 Task: In the Contact  Valentina_Carter@carnegiehall.org, schedule and save the meeting with title: 'Collaborative Discussion', Select date: '4 August, 2023', select start time: 11:00:AM. Add location on call (415) 123-4595 with meeting description: For further discussion on products, kindly join the meeting.. Logged in from softage.4@softage.net
Action: Mouse moved to (73, 57)
Screenshot: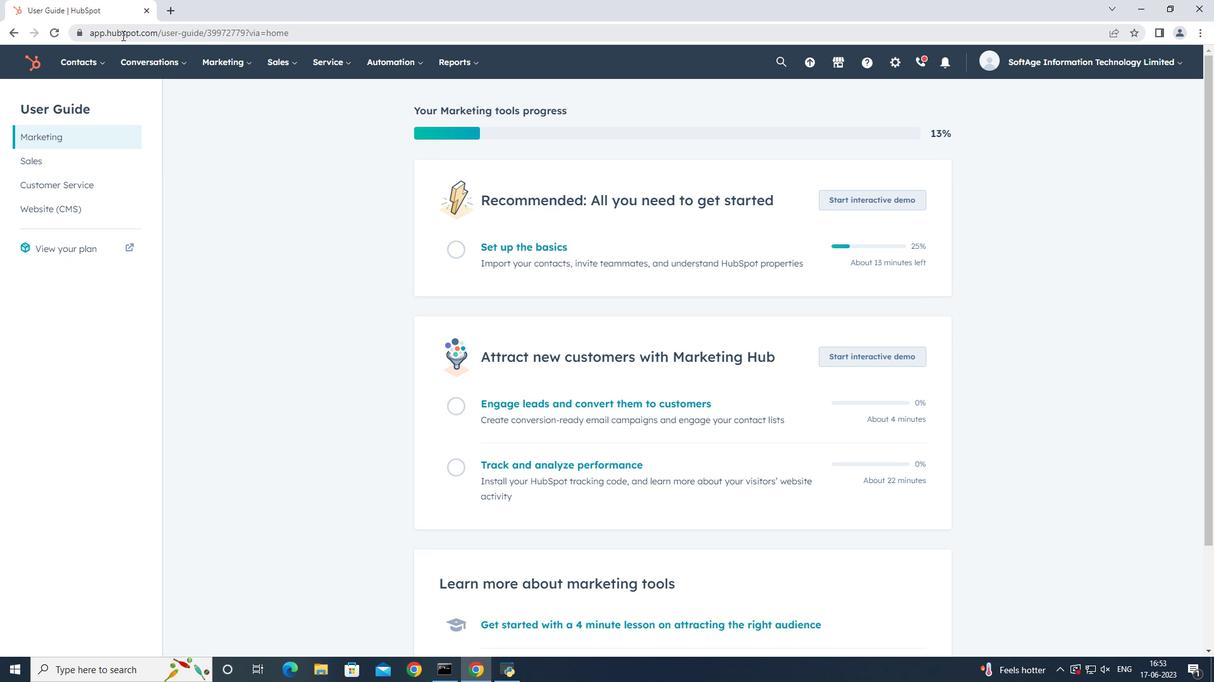 
Action: Mouse pressed left at (73, 57)
Screenshot: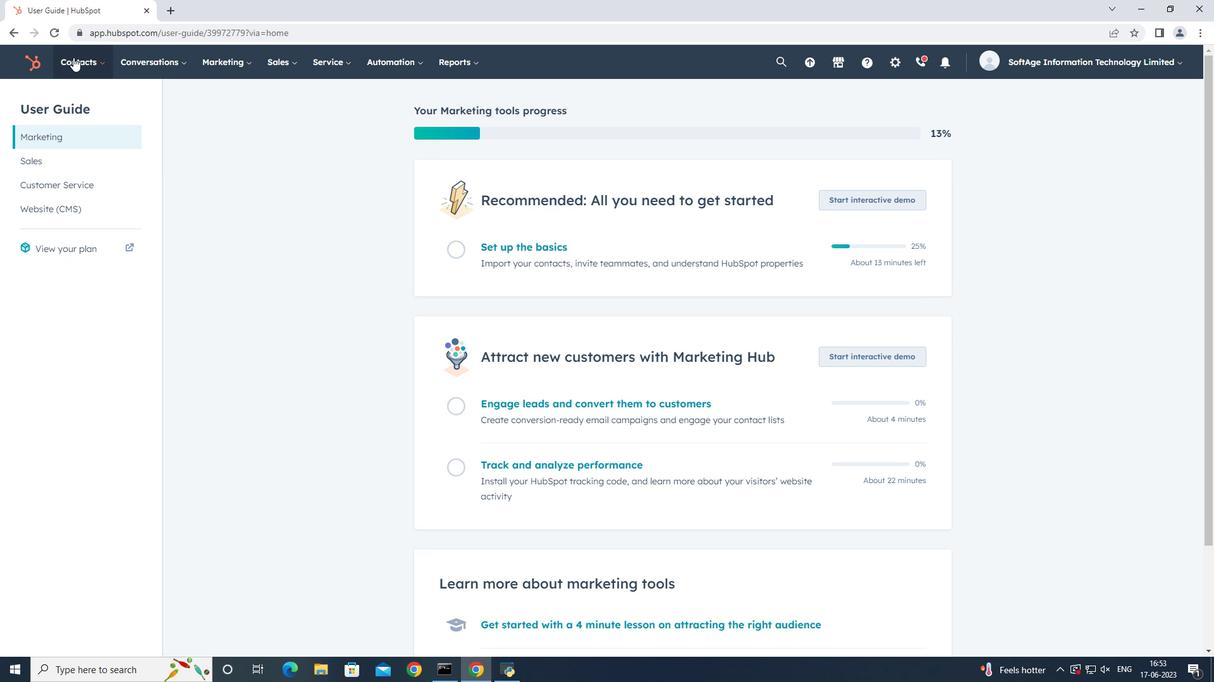 
Action: Mouse moved to (82, 89)
Screenshot: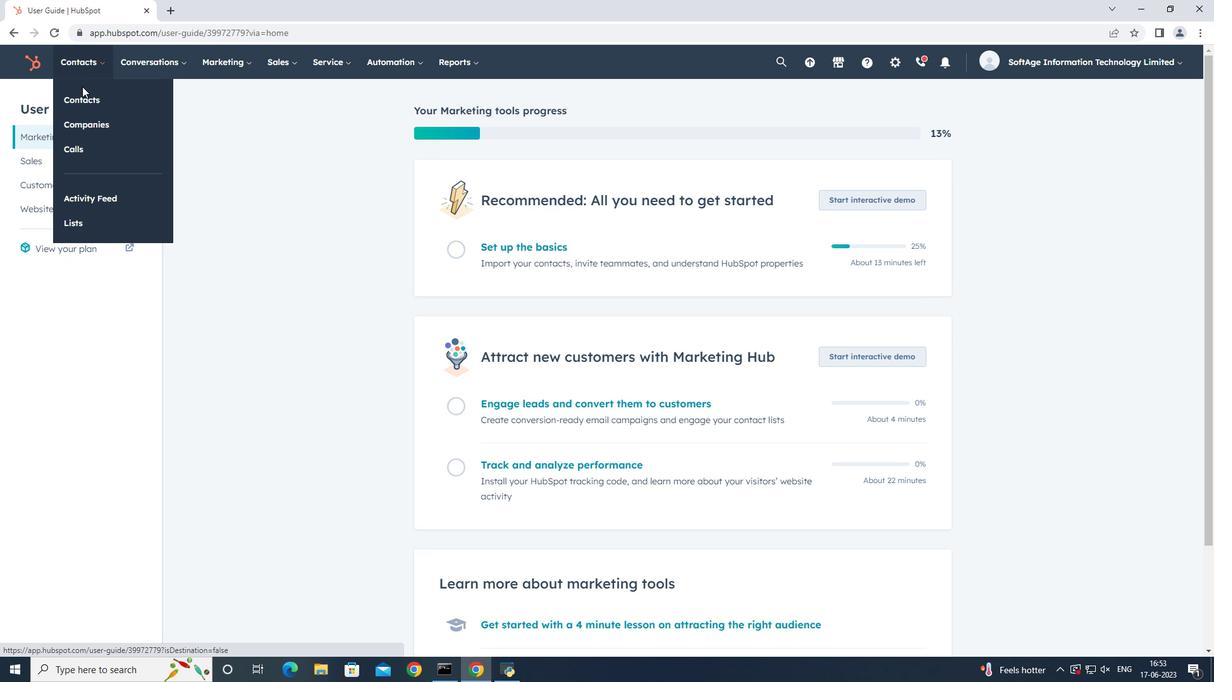 
Action: Mouse pressed left at (82, 89)
Screenshot: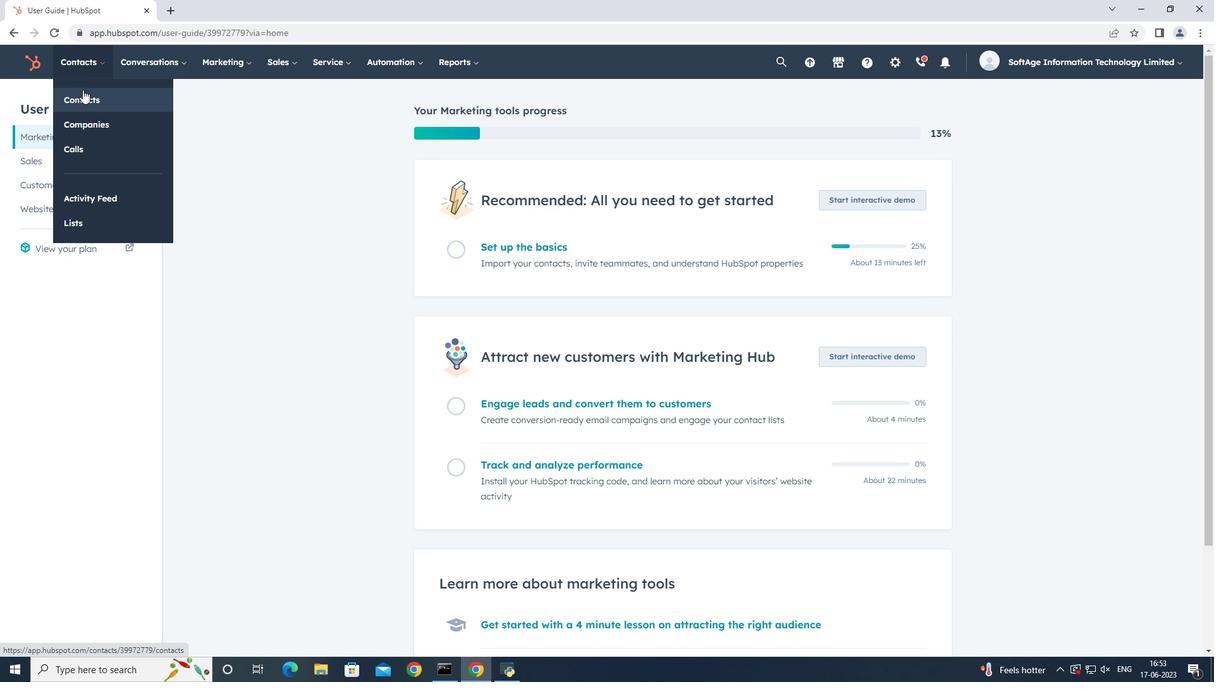 
Action: Mouse moved to (94, 209)
Screenshot: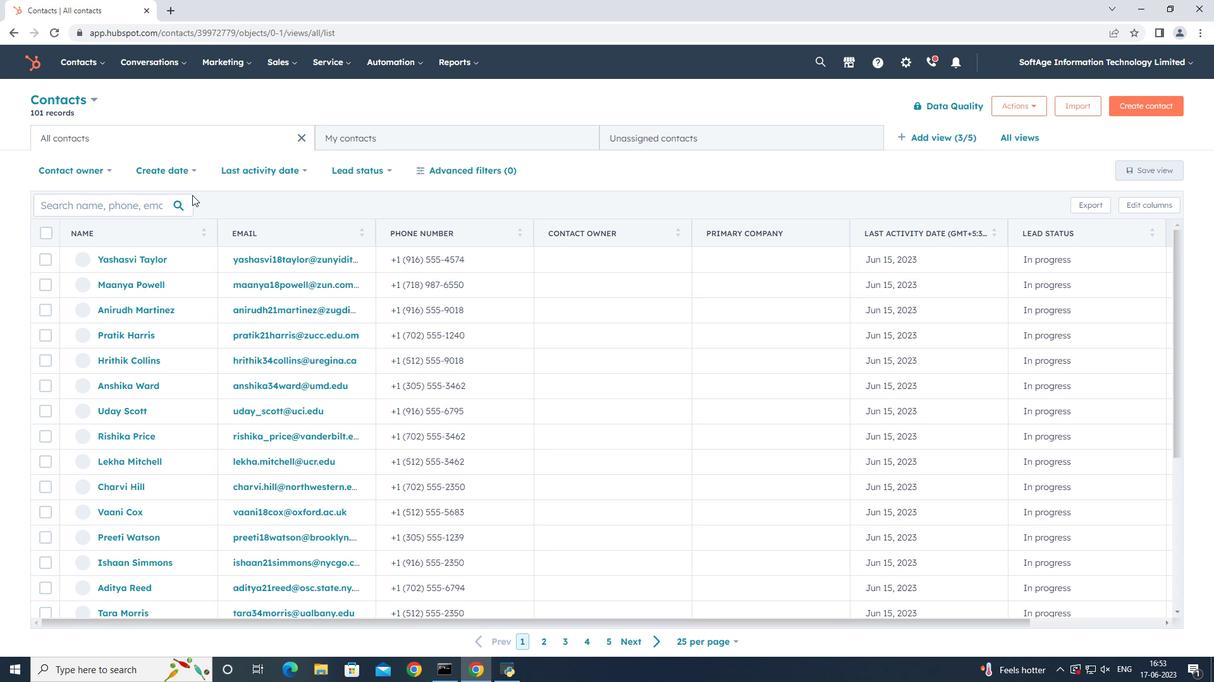 
Action: Mouse pressed left at (94, 209)
Screenshot: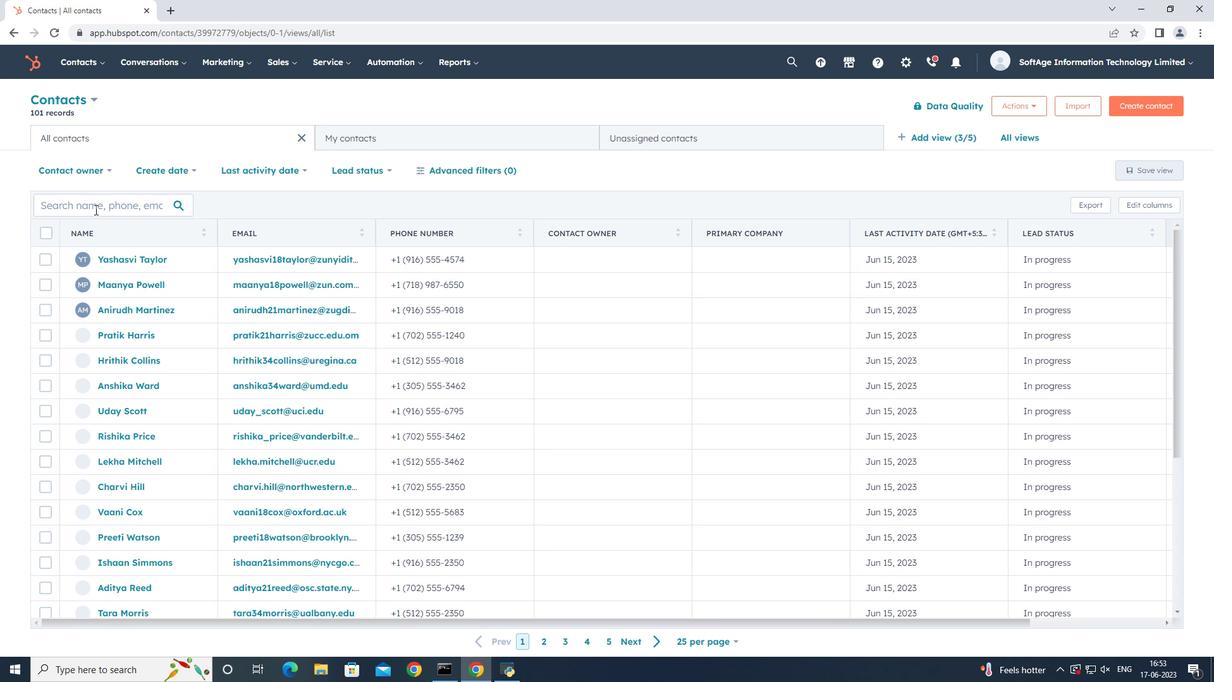 
Action: Key pressed valentina
Screenshot: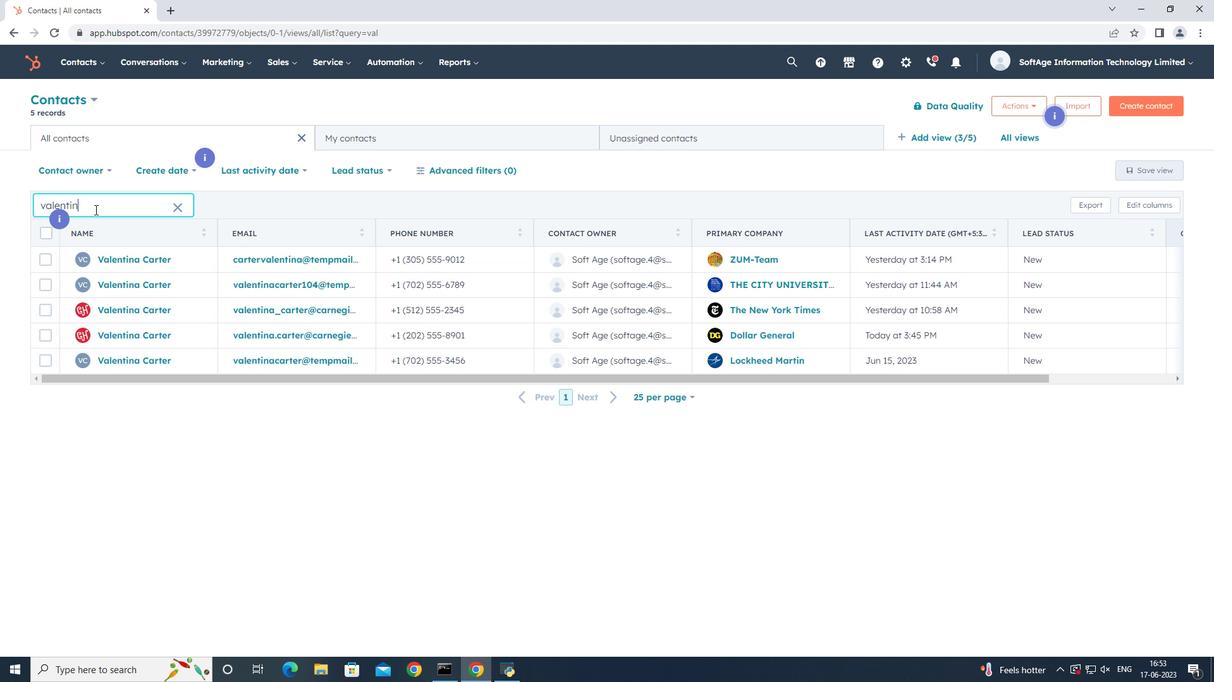 
Action: Mouse moved to (135, 309)
Screenshot: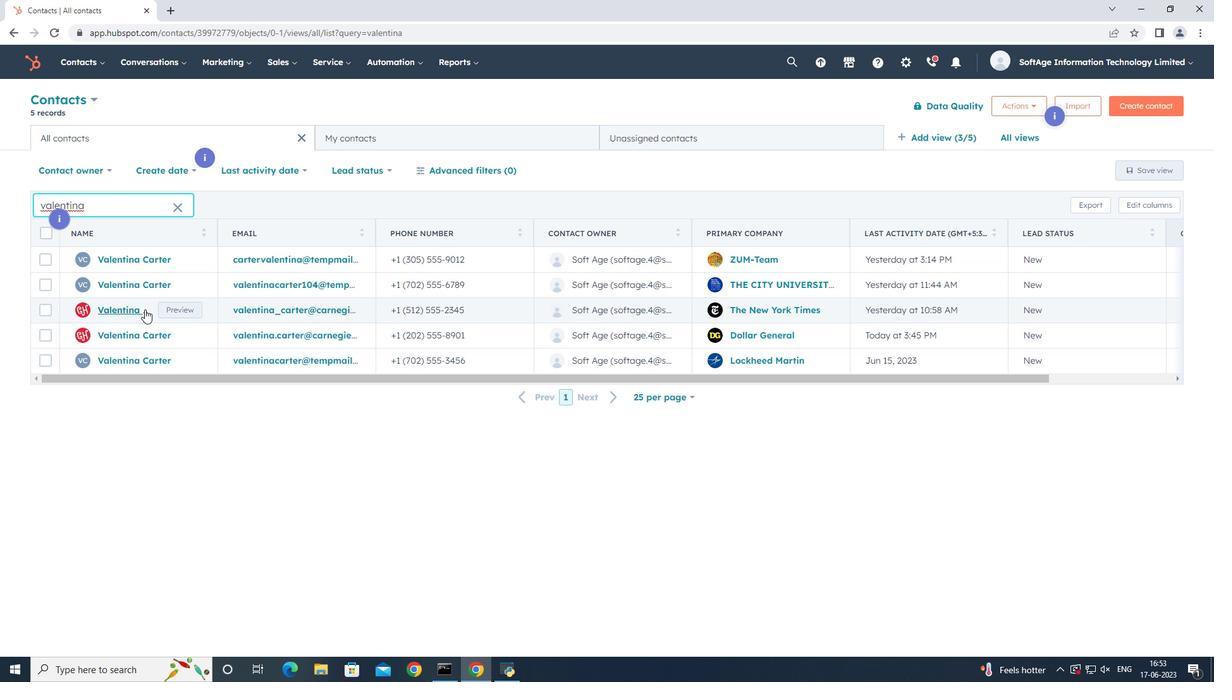 
Action: Mouse pressed left at (135, 309)
Screenshot: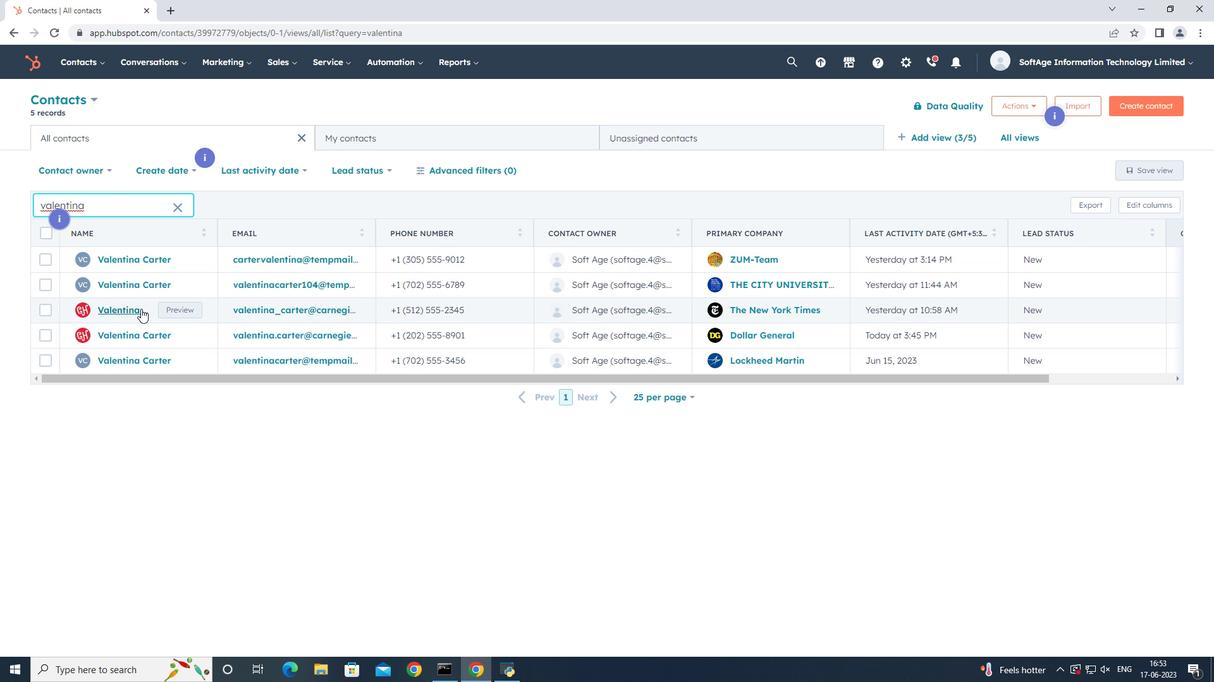 
Action: Mouse moved to (211, 205)
Screenshot: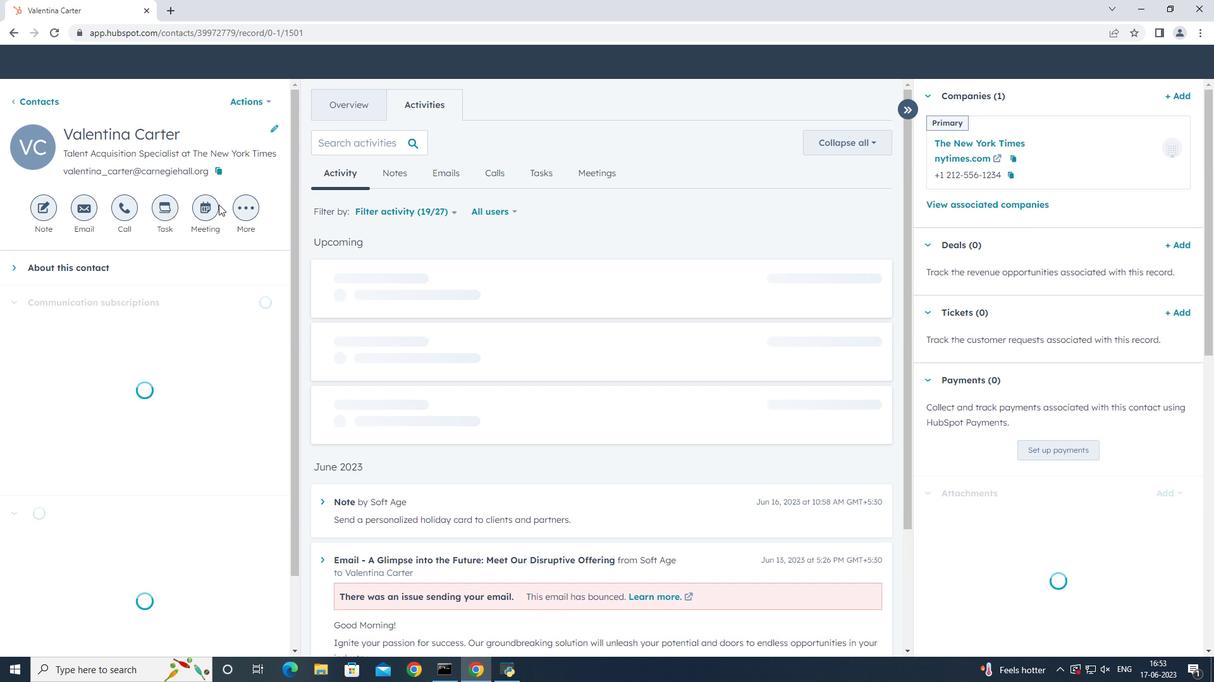 
Action: Mouse pressed left at (211, 205)
Screenshot: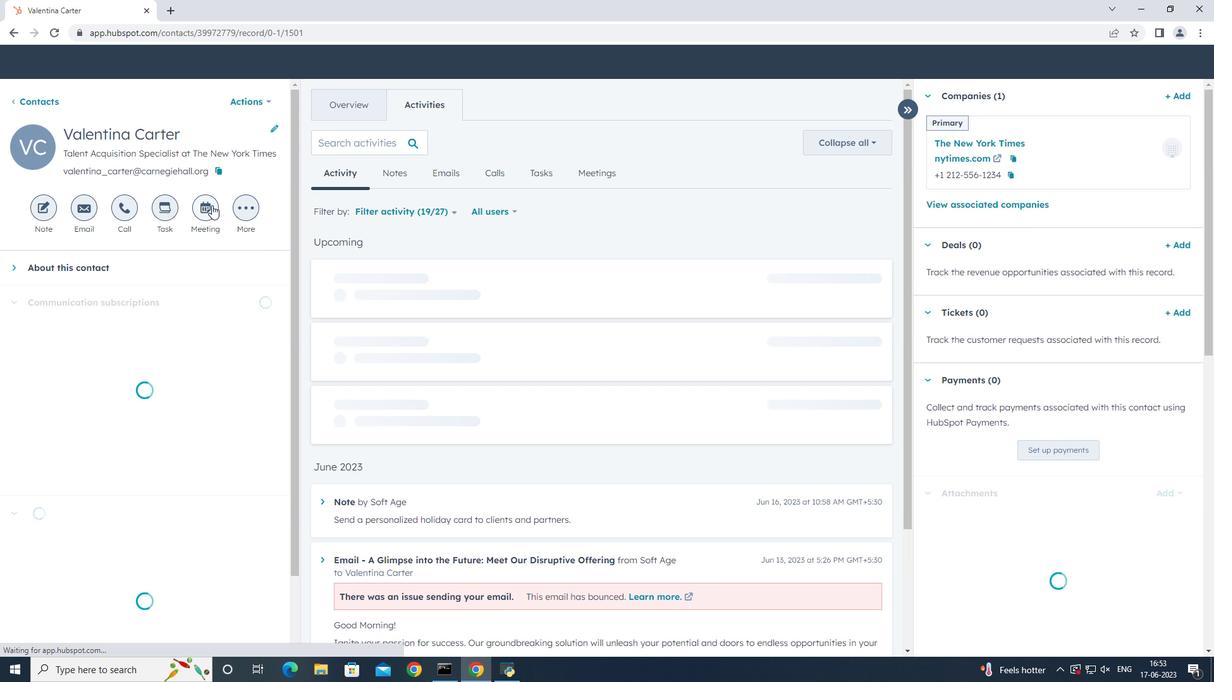 
Action: Mouse moved to (379, 313)
Screenshot: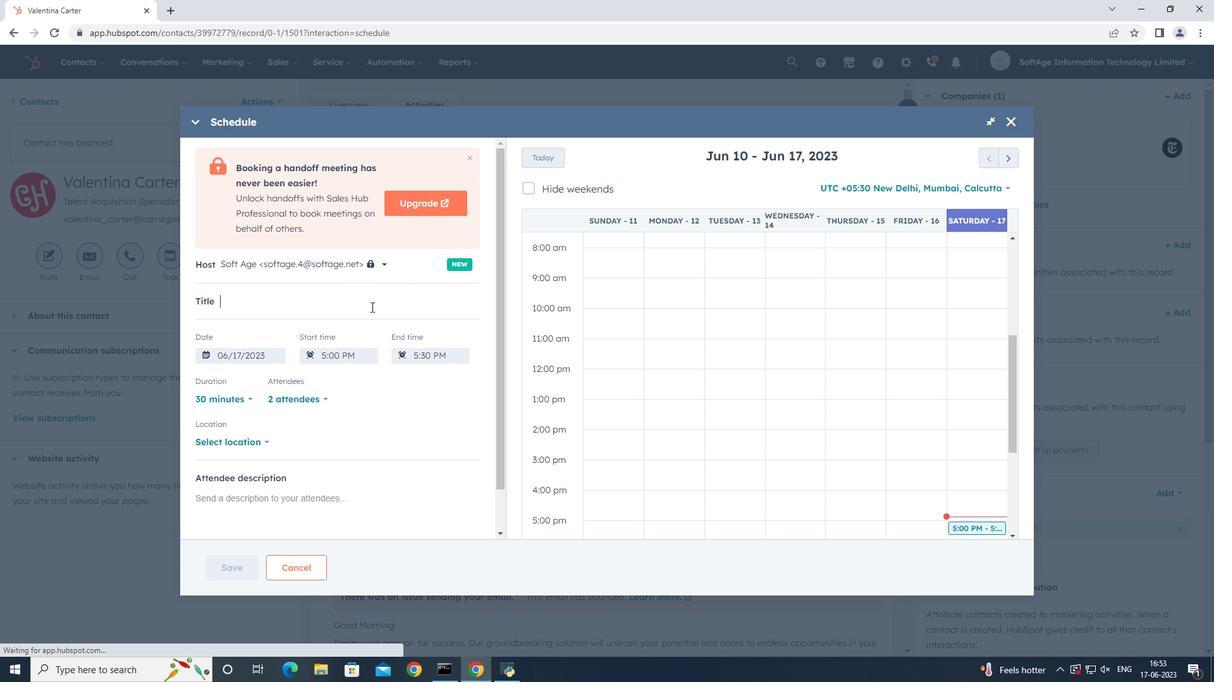 
Action: Key pressed <Key.shift>Collaborative<Key.space><Key.shift>Discussion,
Screenshot: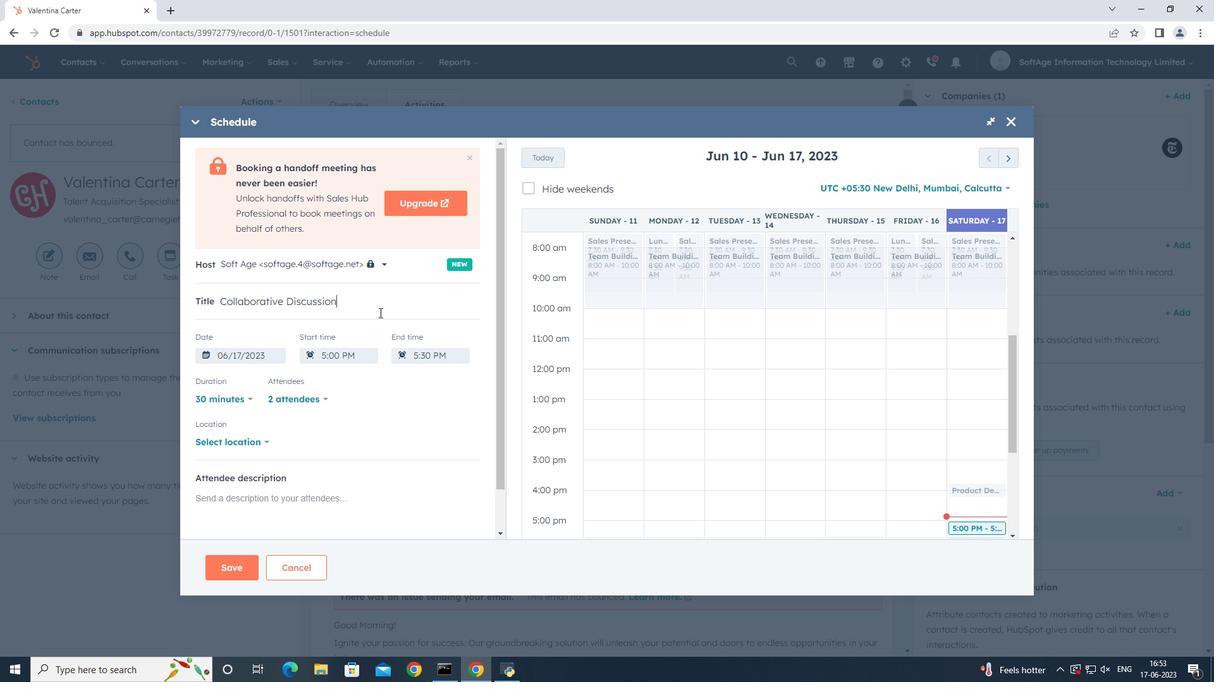 
Action: Mouse moved to (1006, 159)
Screenshot: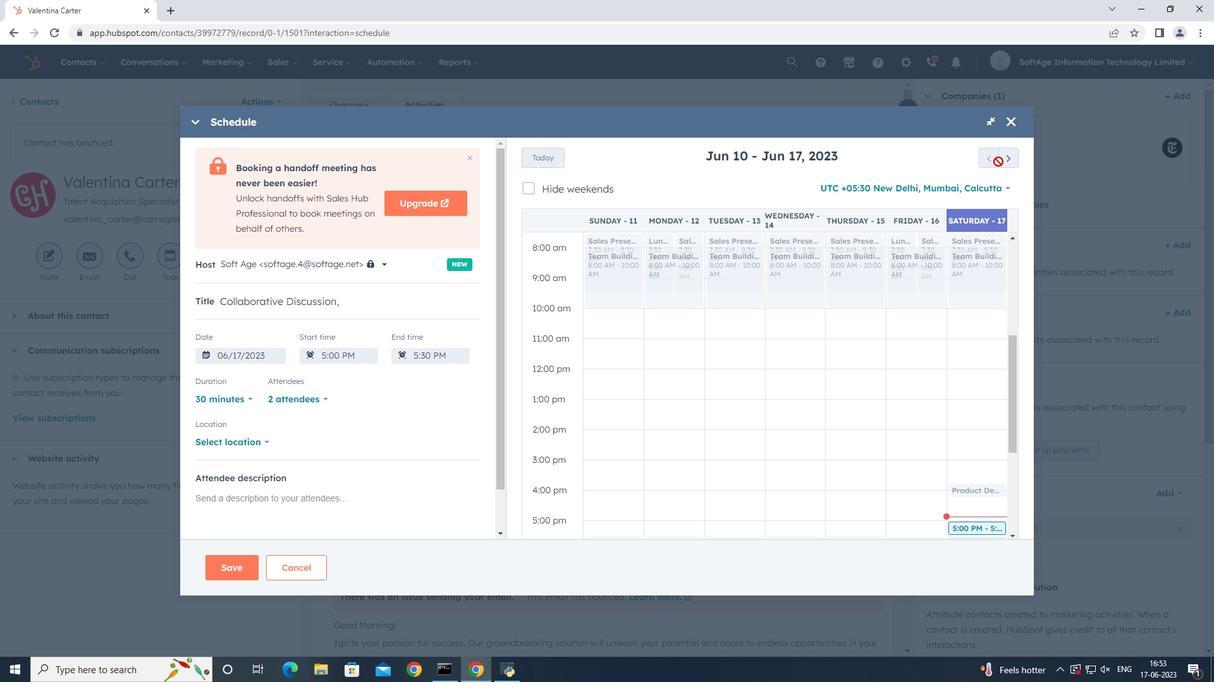 
Action: Mouse pressed left at (1006, 159)
Screenshot: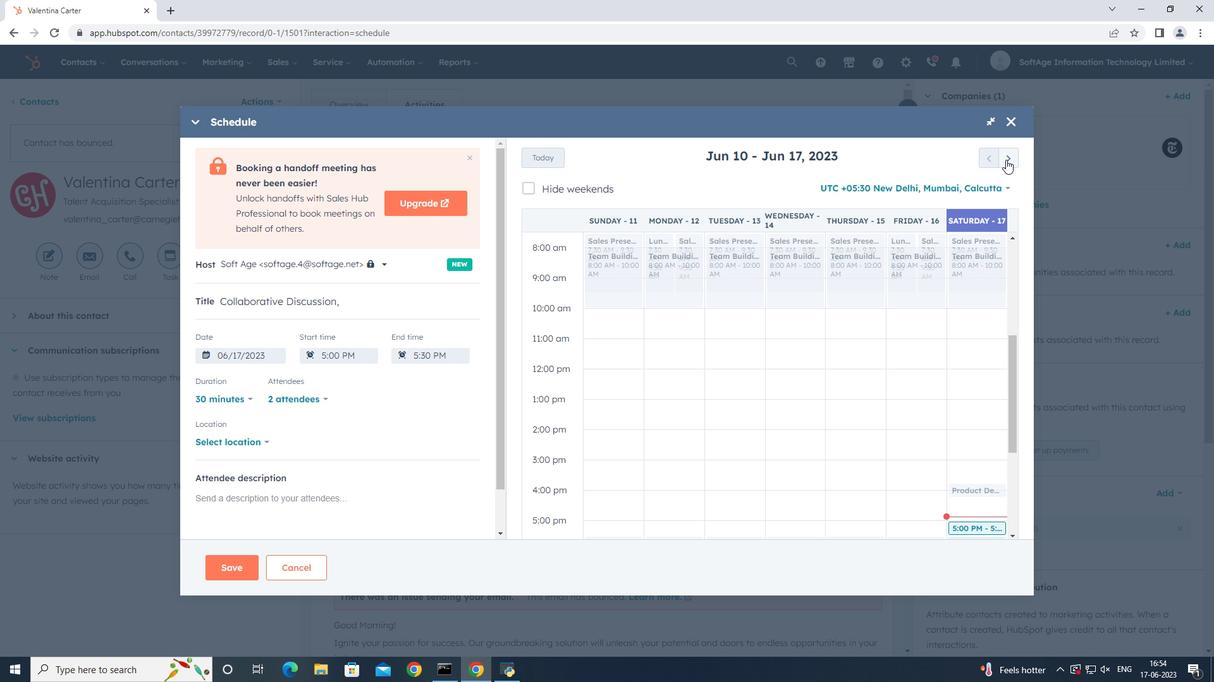 
Action: Mouse pressed left at (1006, 159)
Screenshot: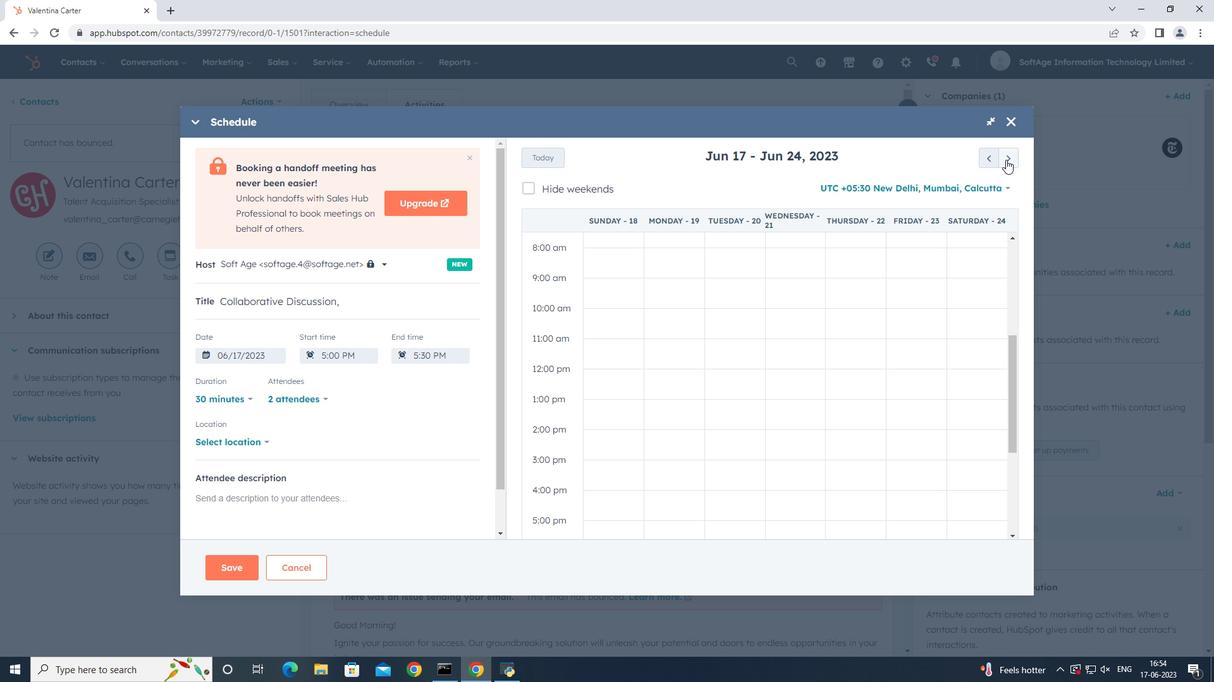 
Action: Mouse pressed left at (1006, 159)
Screenshot: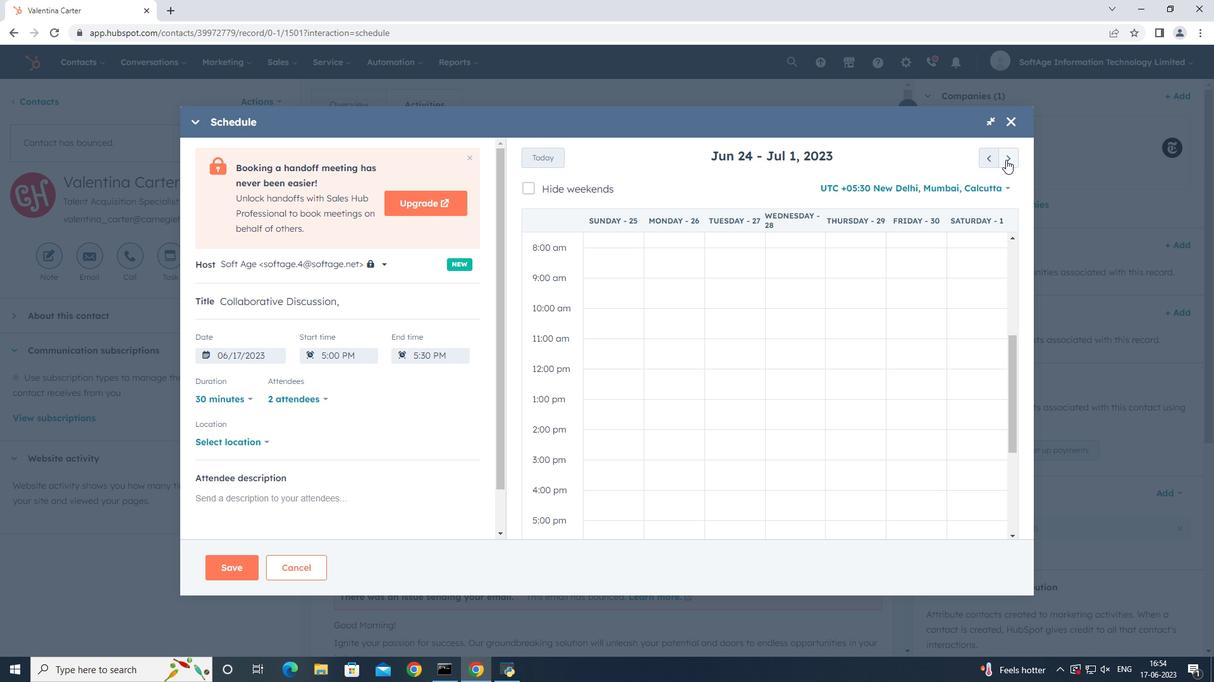 
Action: Mouse pressed left at (1006, 159)
Screenshot: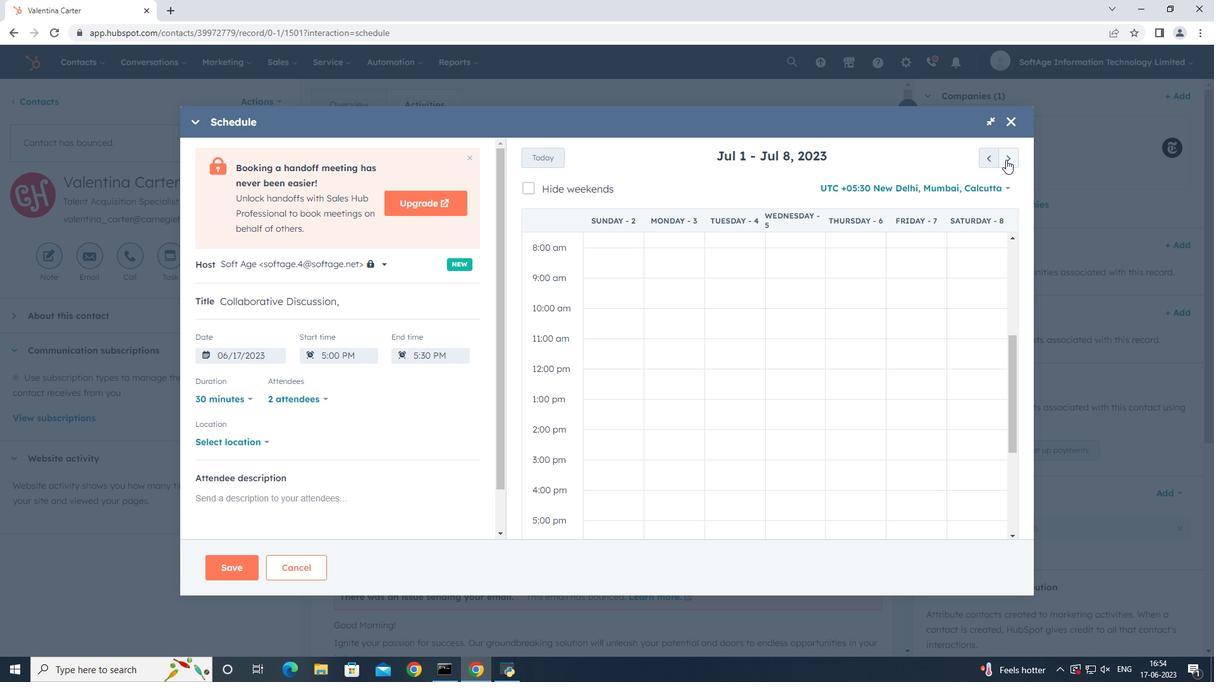 
Action: Mouse pressed left at (1006, 159)
Screenshot: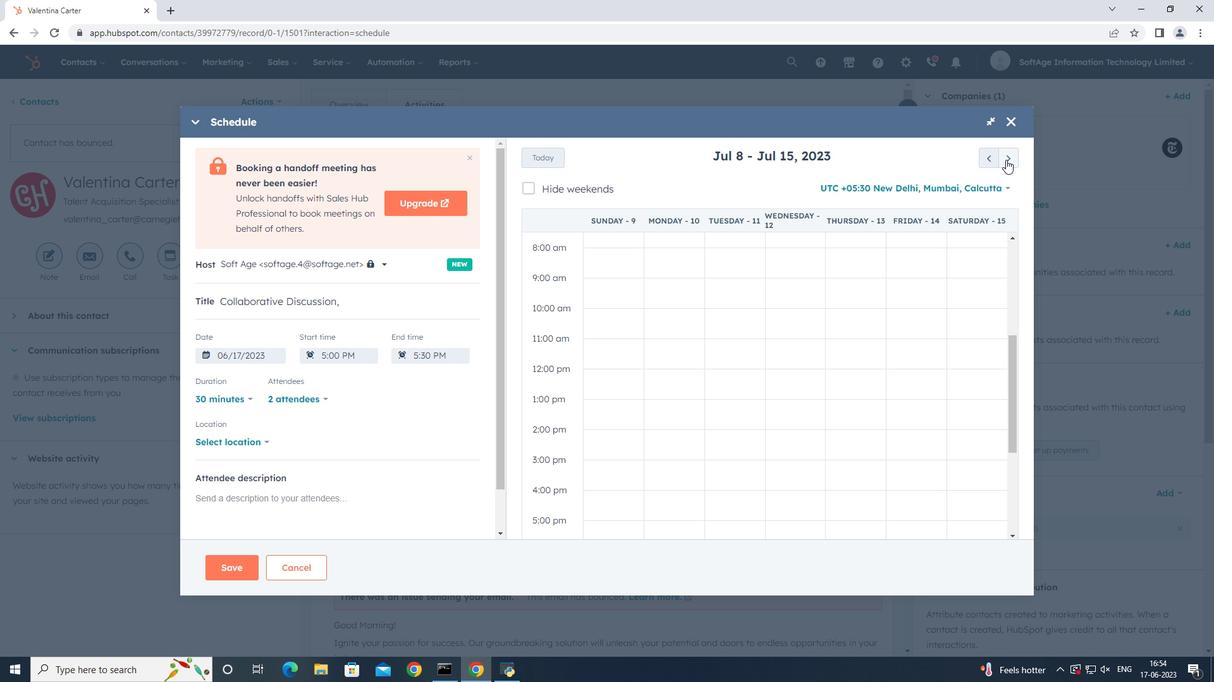 
Action: Mouse pressed left at (1006, 159)
Screenshot: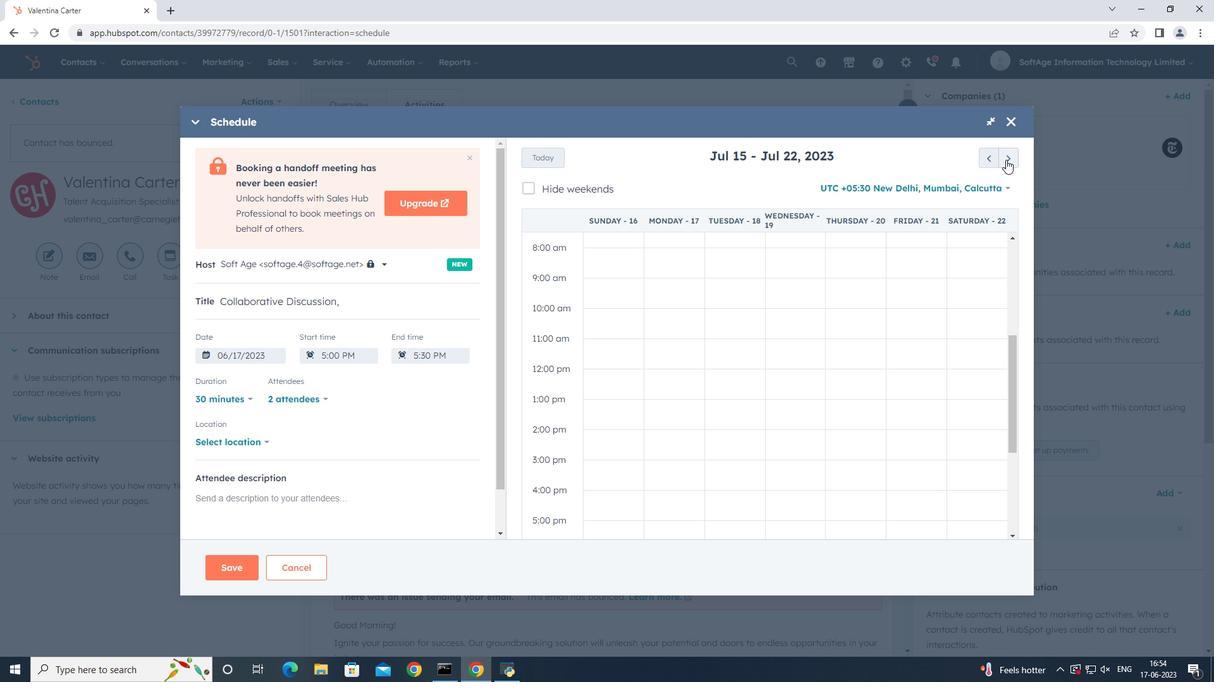 
Action: Mouse pressed left at (1006, 159)
Screenshot: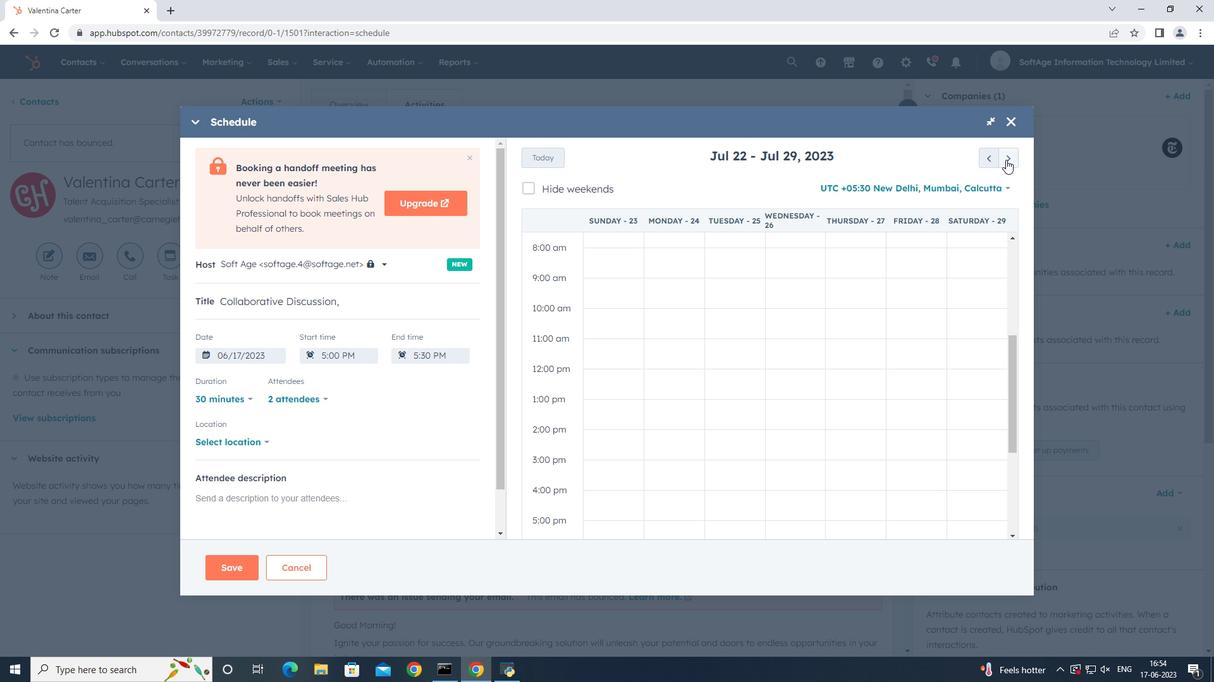 
Action: Mouse pressed left at (1006, 159)
Screenshot: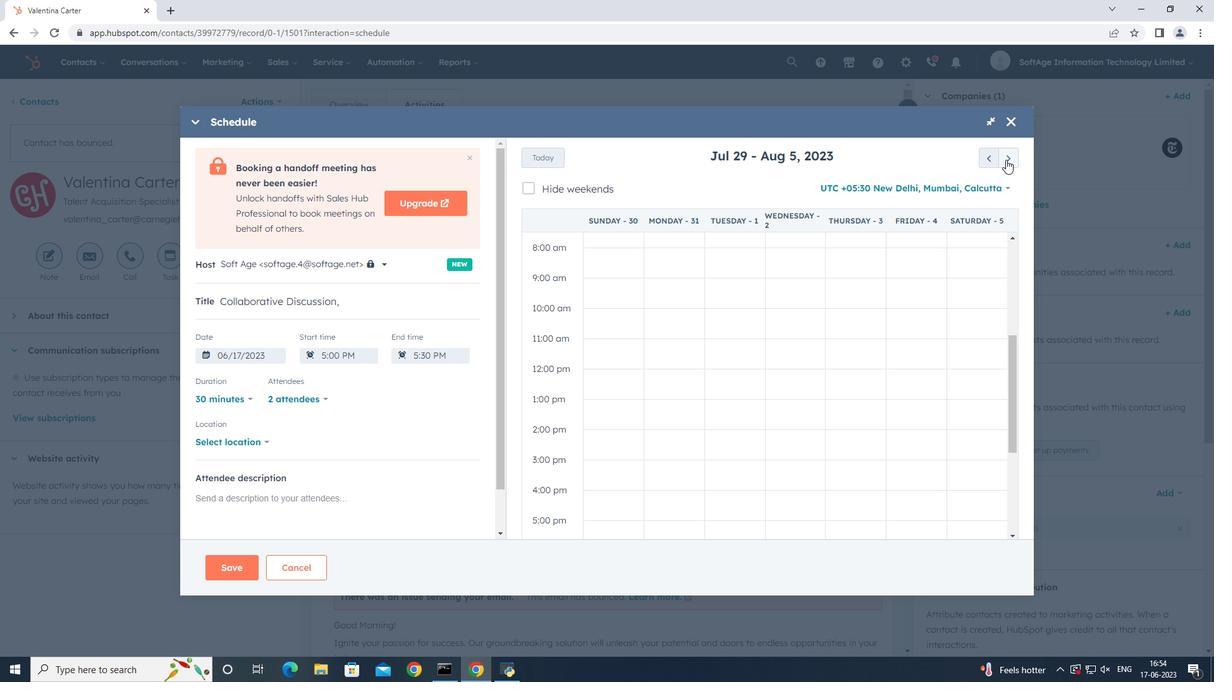 
Action: Mouse moved to (986, 164)
Screenshot: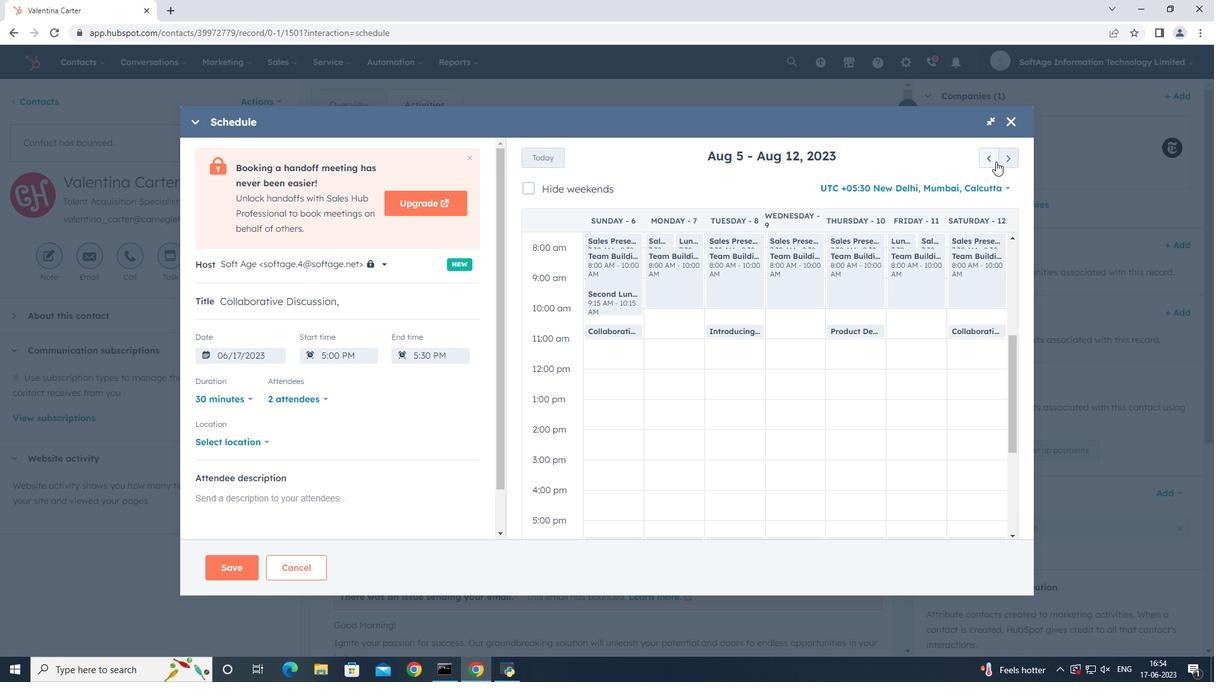 
Action: Mouse pressed left at (986, 164)
Screenshot: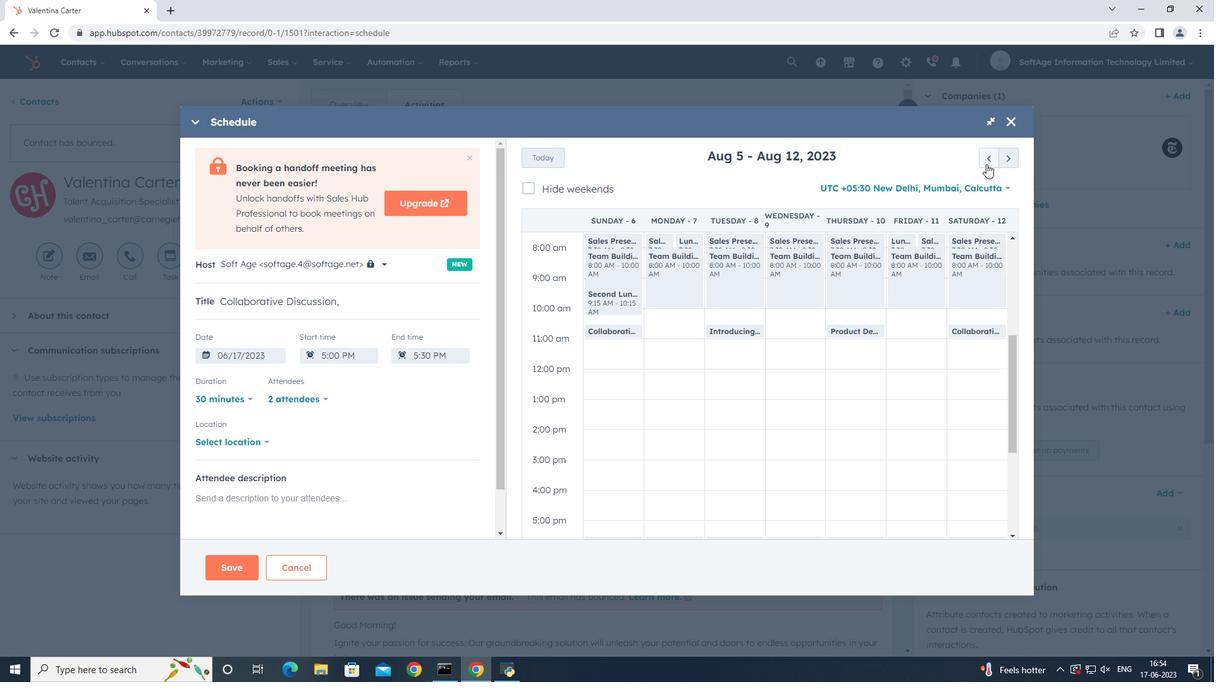 
Action: Mouse moved to (916, 340)
Screenshot: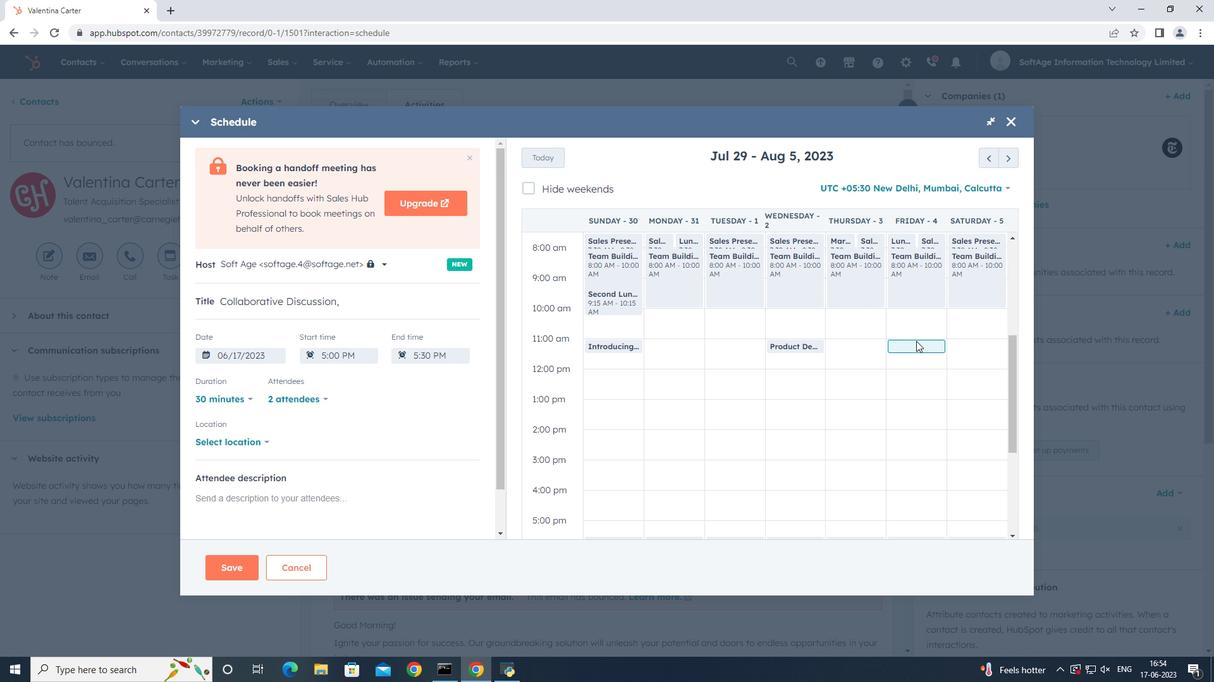 
Action: Mouse pressed left at (916, 340)
Screenshot: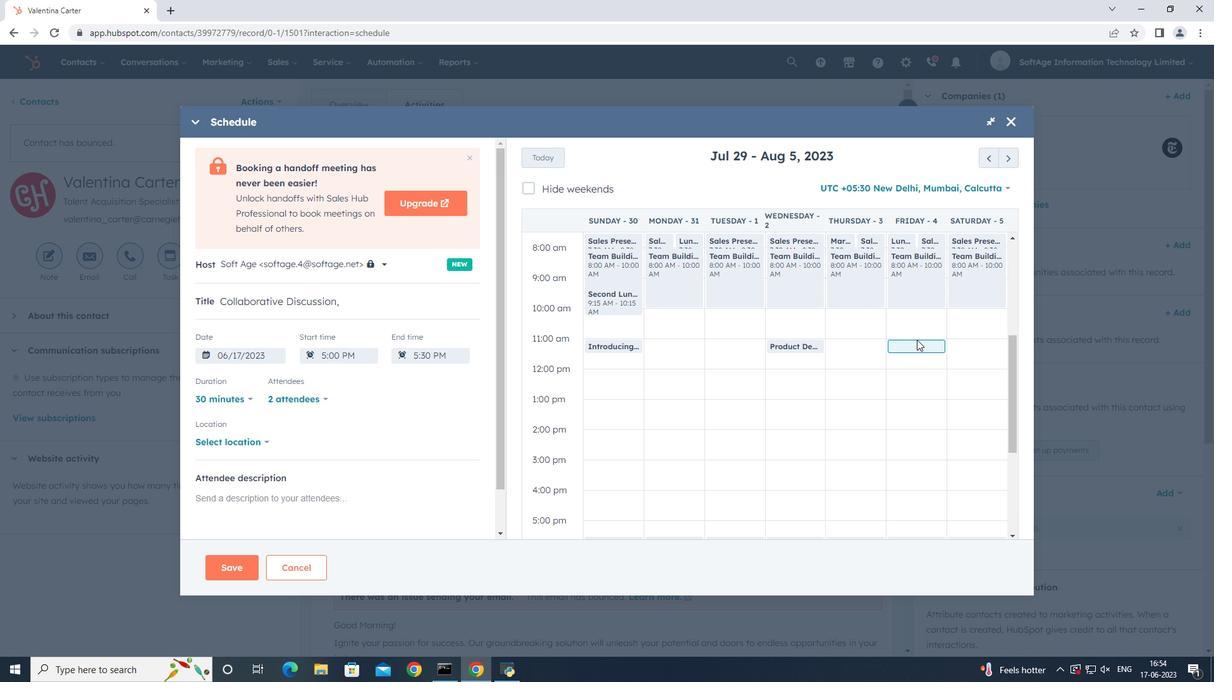 
Action: Mouse moved to (214, 442)
Screenshot: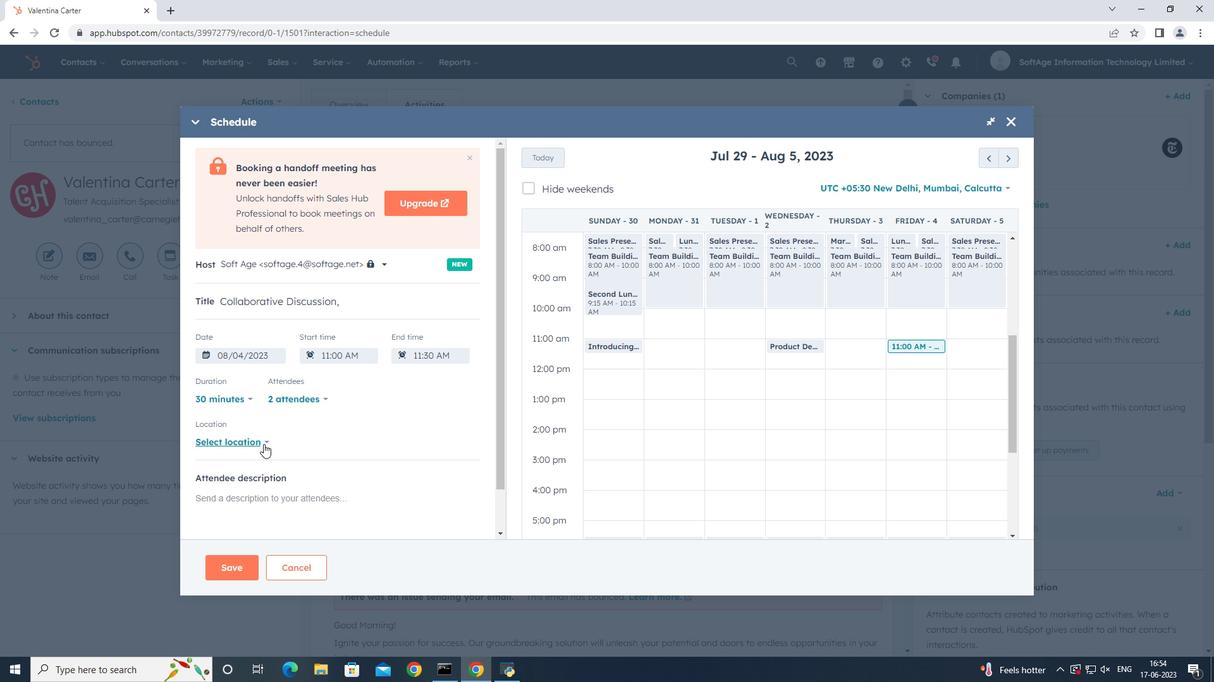 
Action: Mouse pressed left at (214, 442)
Screenshot: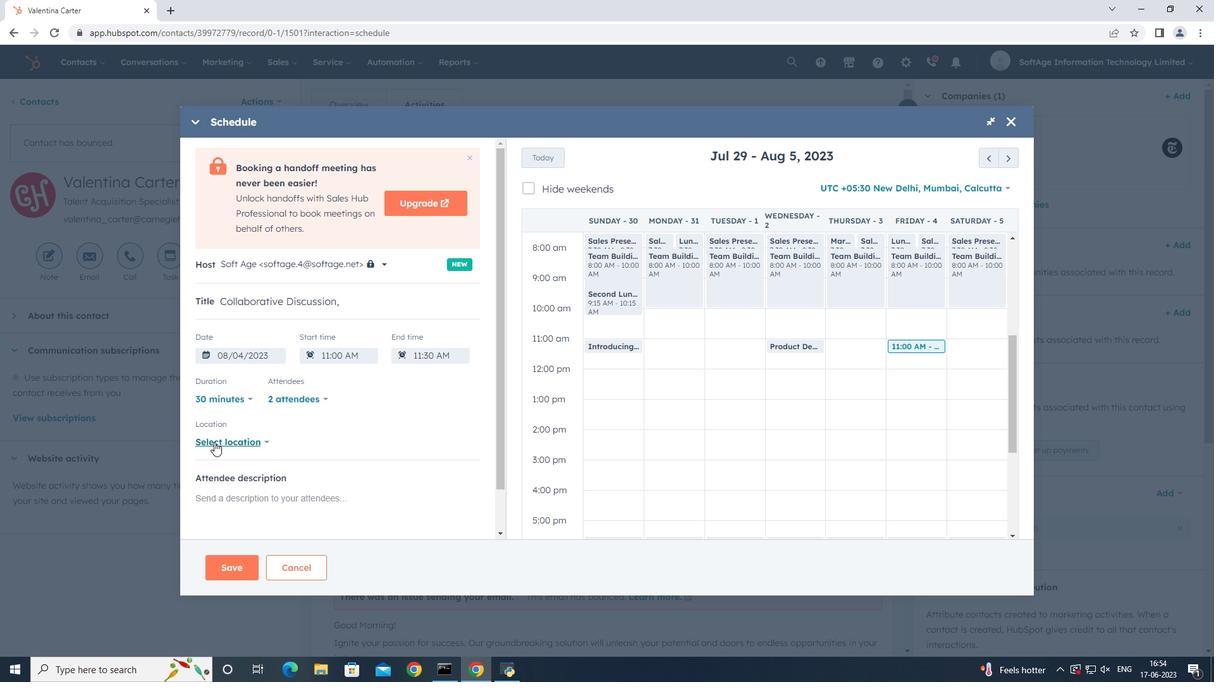 
Action: Mouse moved to (361, 380)
Screenshot: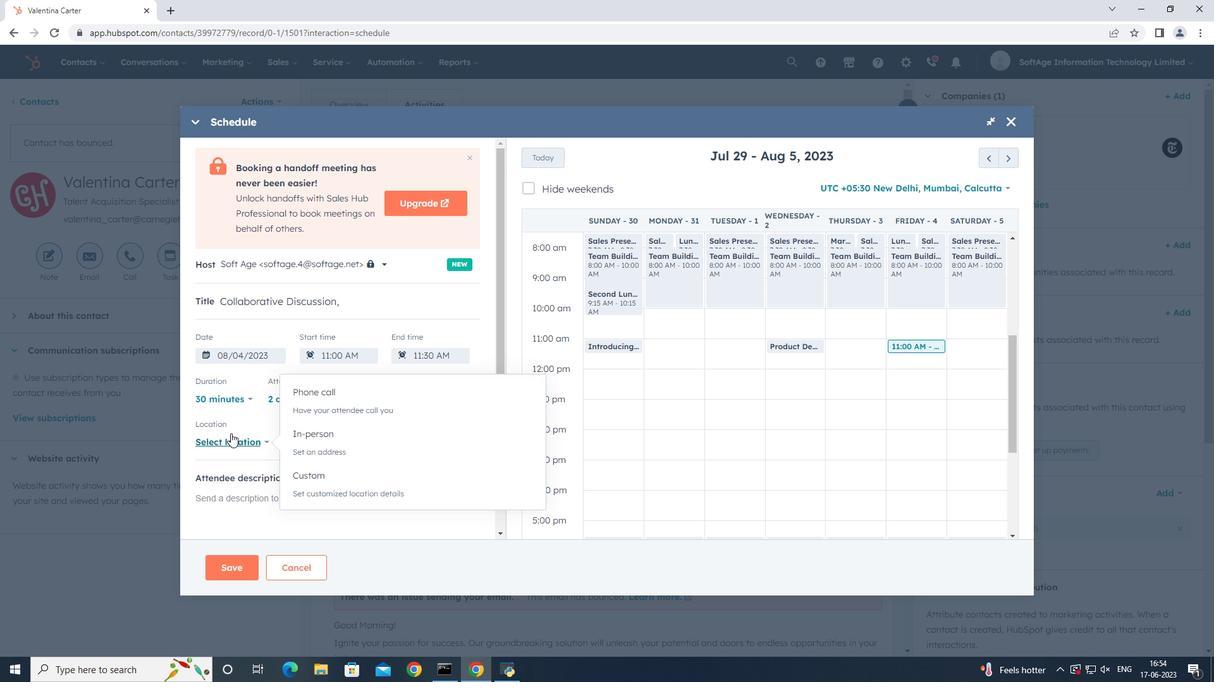 
Action: Mouse pressed left at (361, 380)
Screenshot: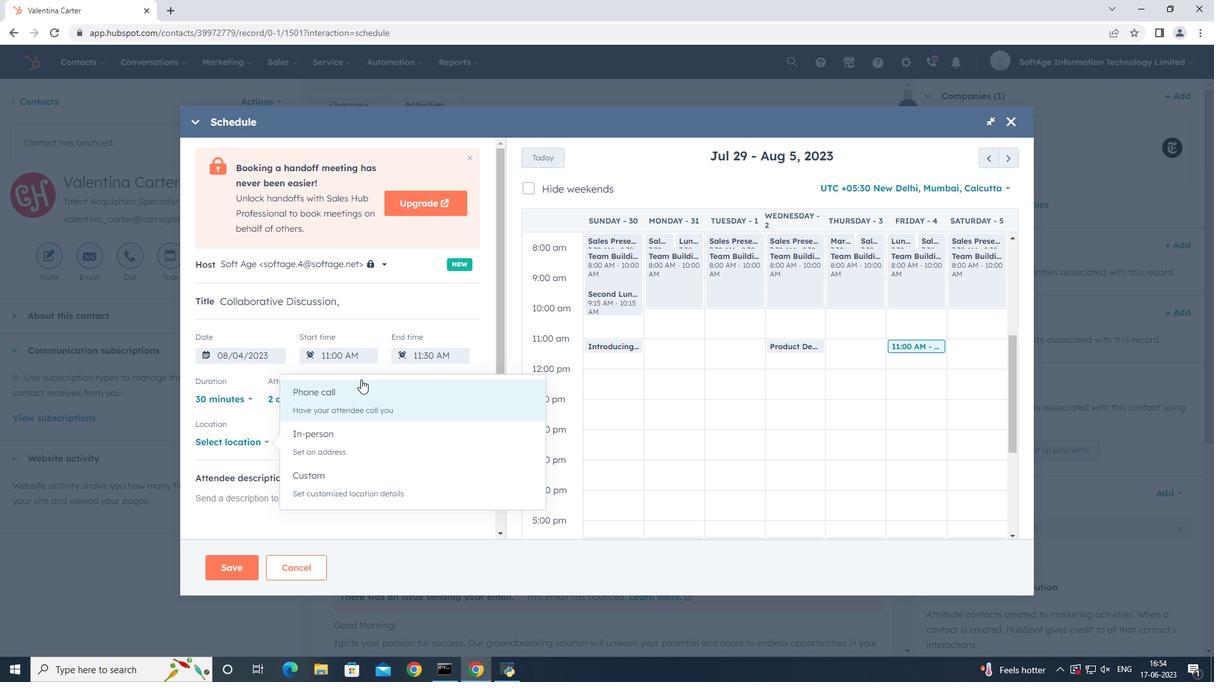 
Action: Mouse moved to (357, 431)
Screenshot: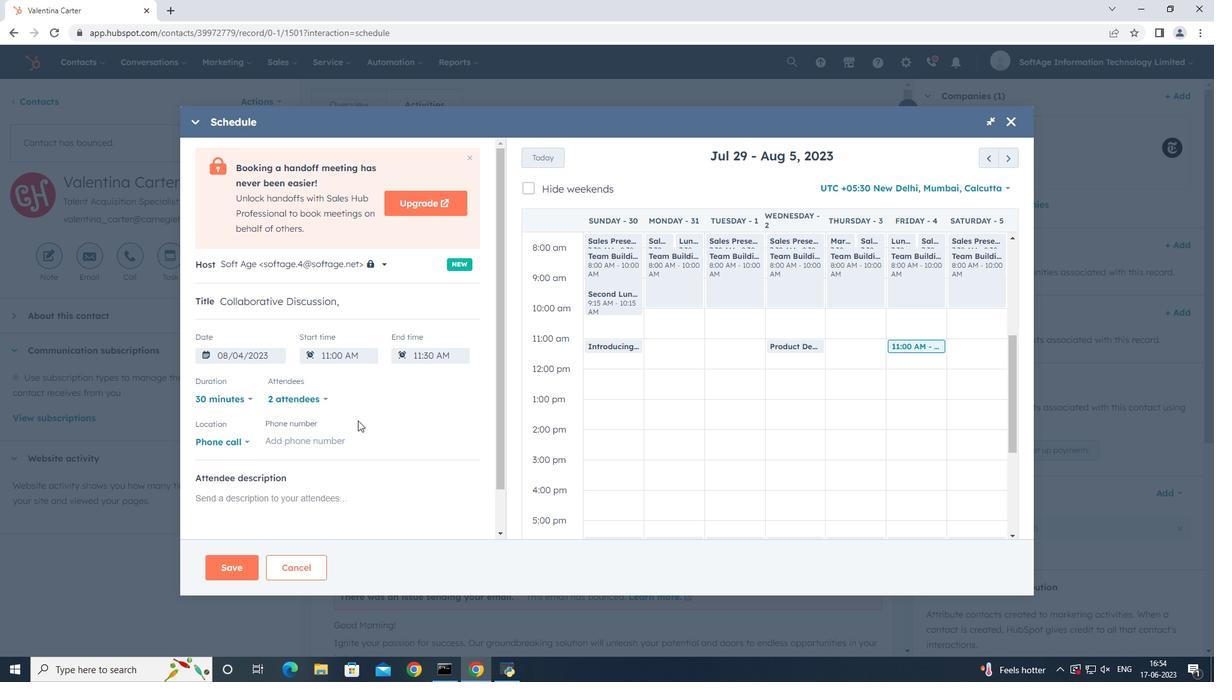 
Action: Mouse pressed left at (357, 431)
Screenshot: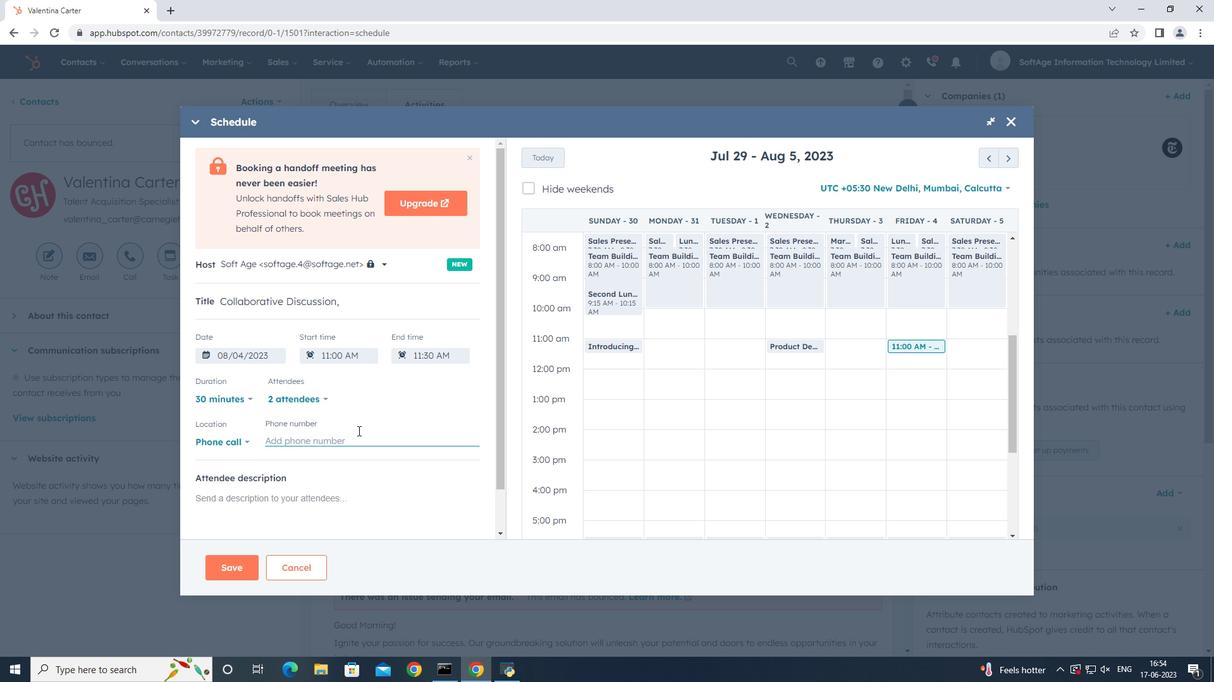 
Action: Key pressed <Key.shift_r><Key.shift_r><Key.shift_r>(415<Key.shift_r><Key.shift_r>)<Key.space>123-4595
Screenshot: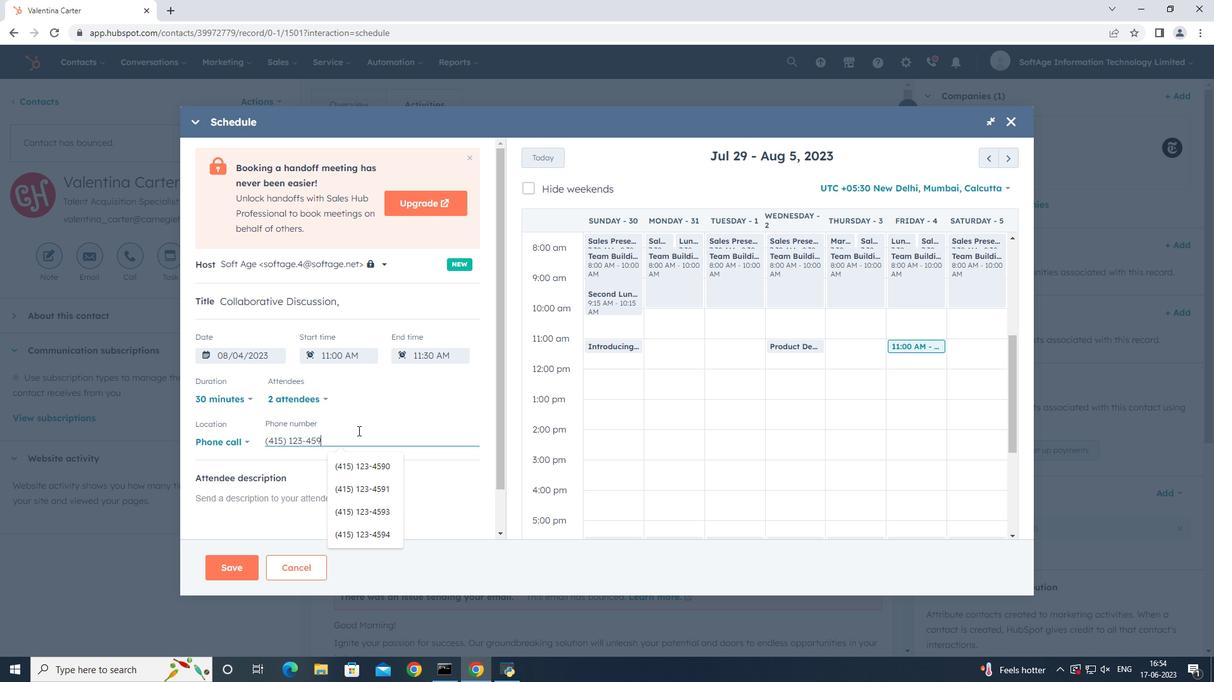 
Action: Mouse moved to (341, 504)
Screenshot: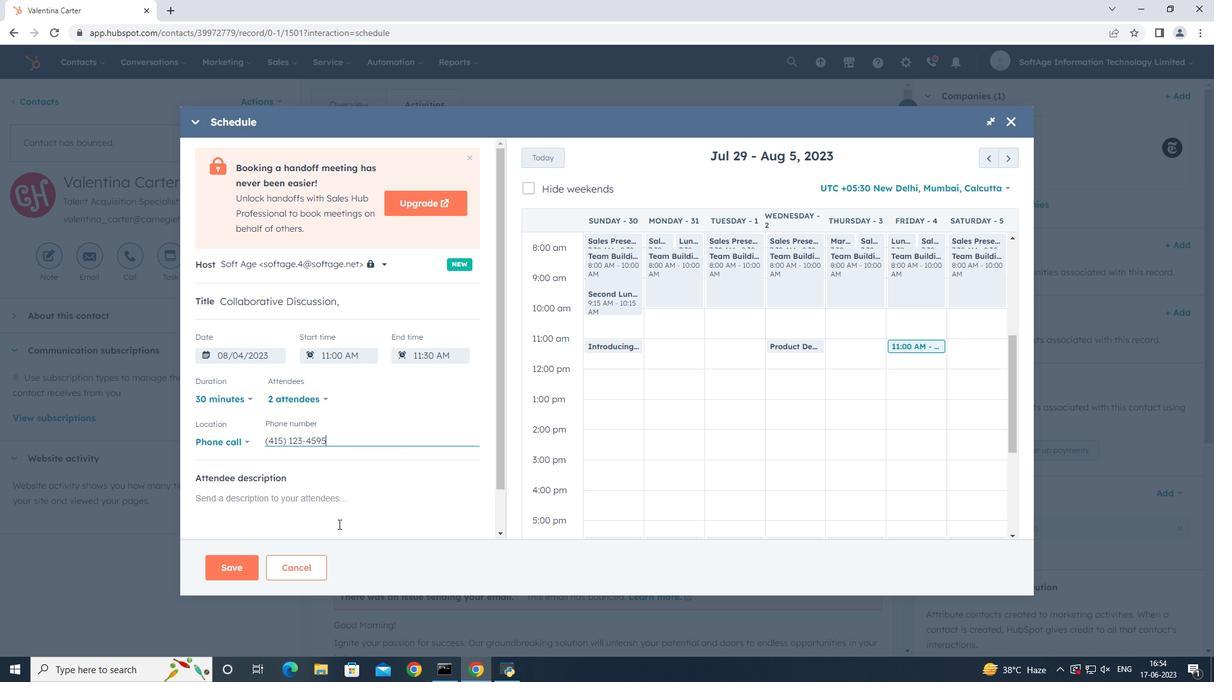 
Action: Mouse pressed left at (341, 504)
Screenshot: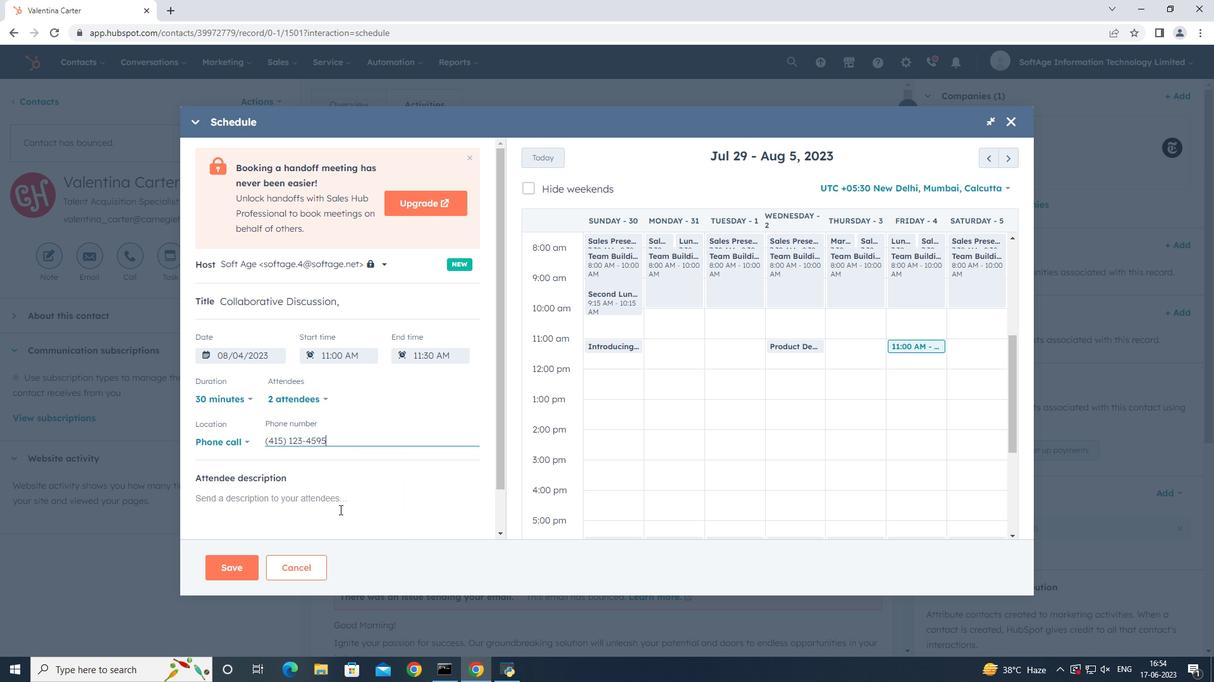 
Action: Key pressed <Key.shift>For<Key.space>further<Key.space><Key.space><Key.backspace>discussion<Key.space>on<Key.space>products,<Key.space>kindly<Key.space>join<Key.space>the<Key.space>meeting..
Screenshot: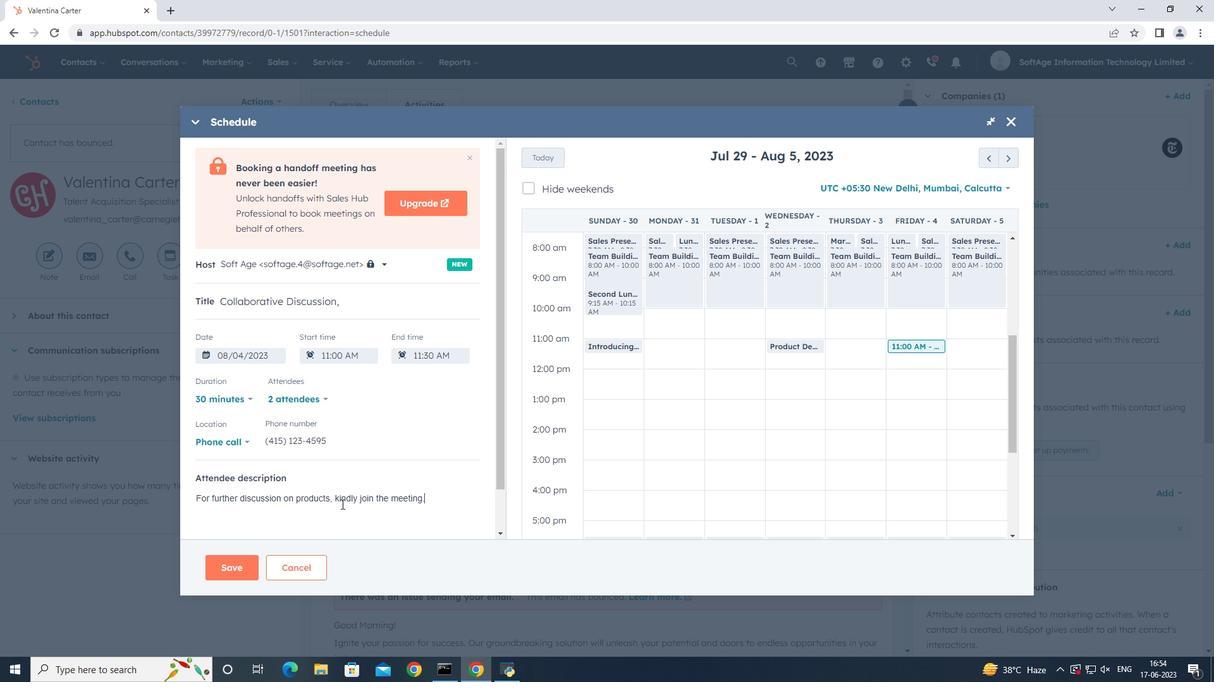 
Action: Mouse moved to (244, 575)
Screenshot: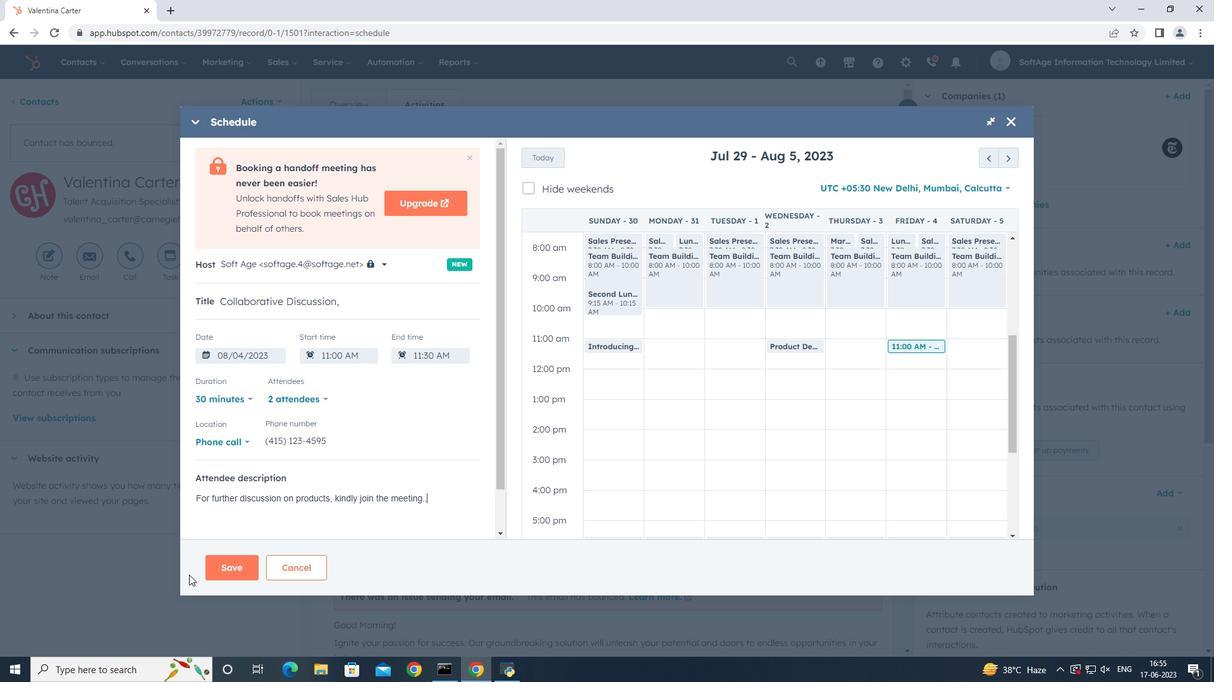 
Action: Mouse pressed left at (244, 575)
Screenshot: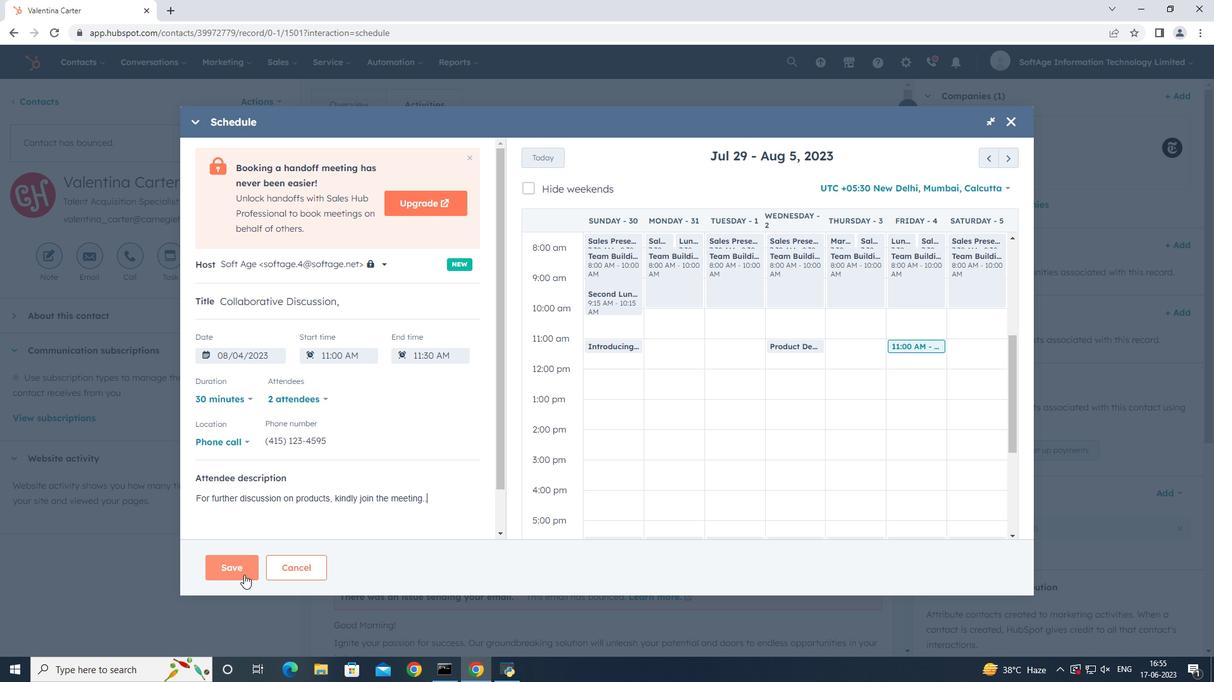 
Action: Mouse moved to (724, 438)
Screenshot: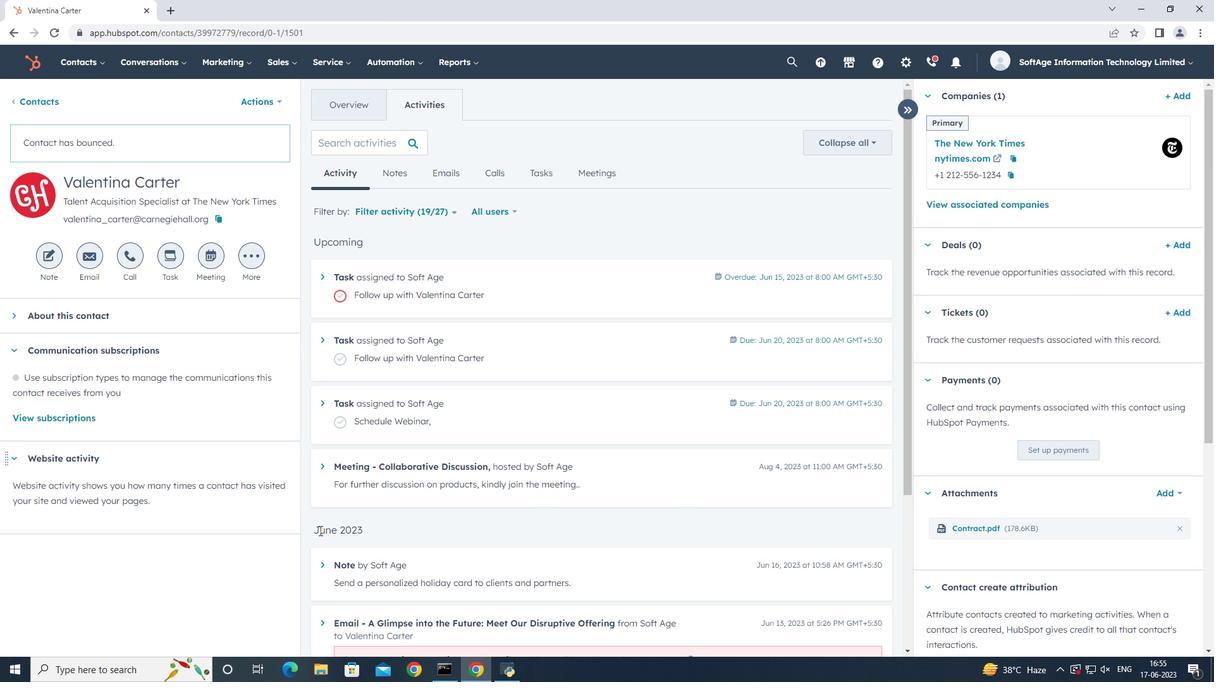 
